 Task: Calculate the travel time from Charleston, South Carolina, to Myrtle Beach, South Carolina.
Action: Mouse moved to (285, 96)
Screenshot: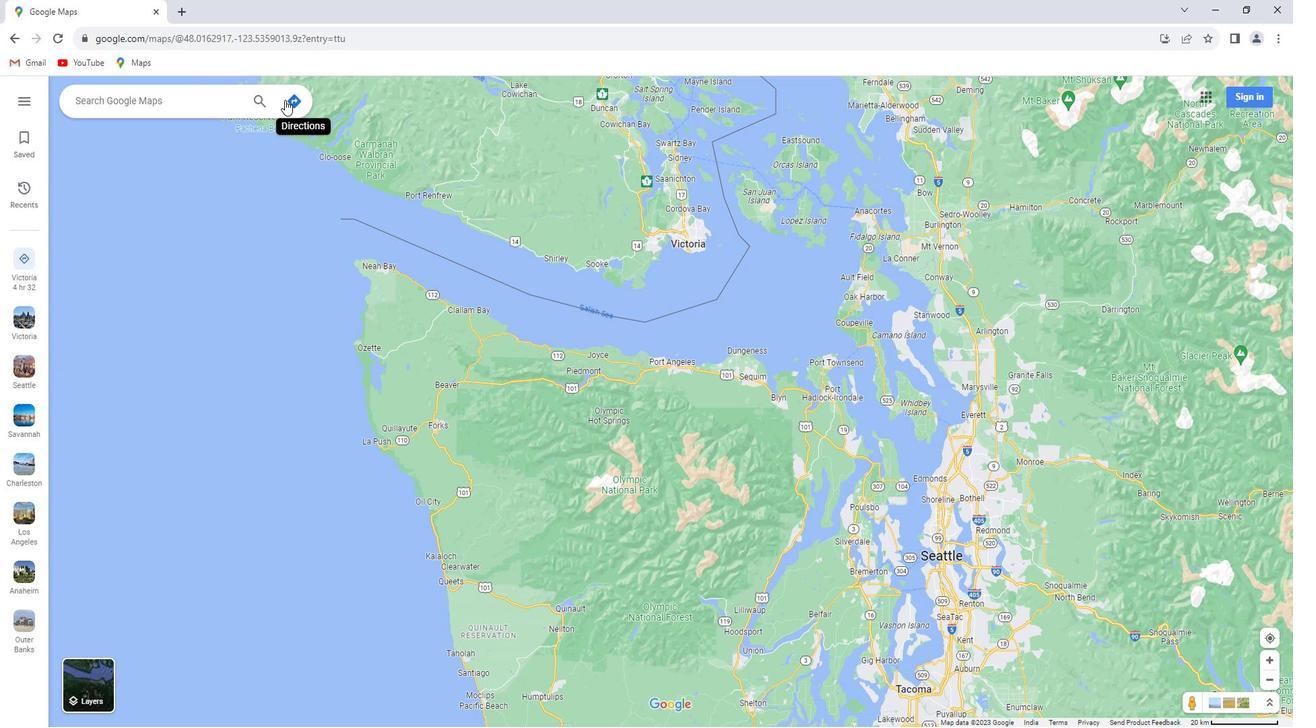 
Action: Mouse pressed left at (285, 96)
Screenshot: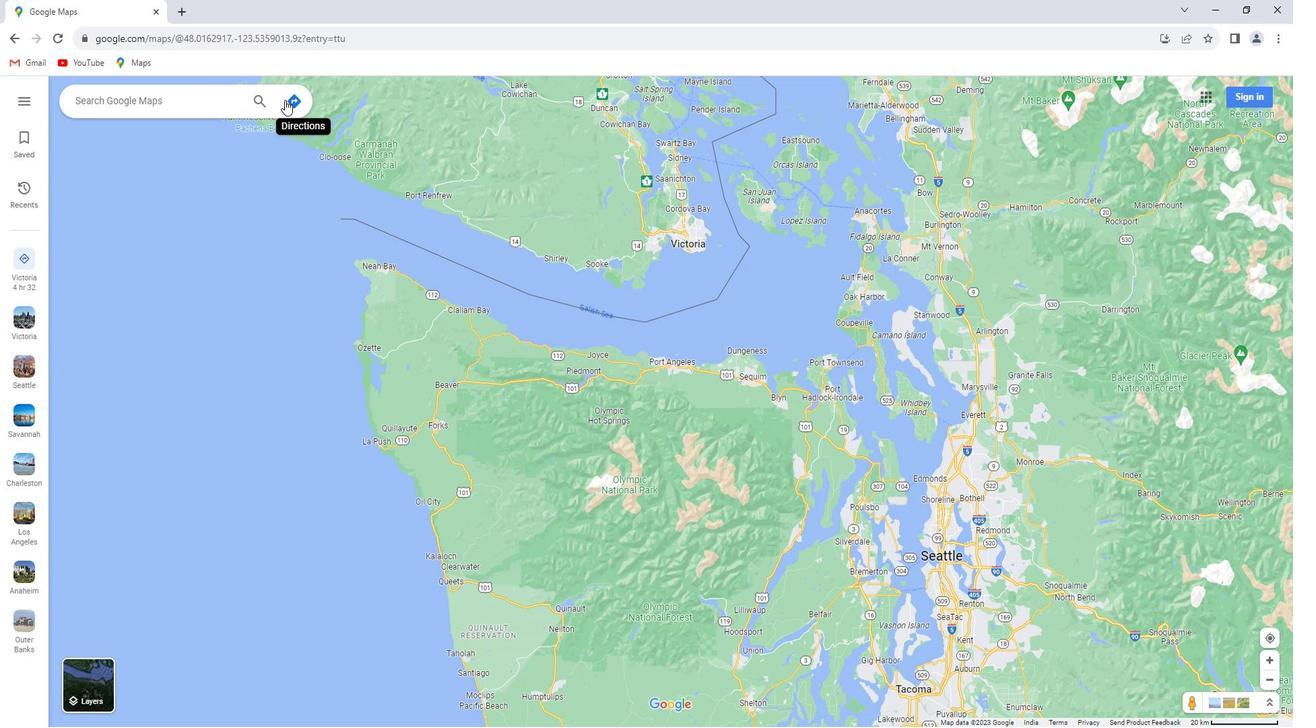 
Action: Mouse moved to (225, 145)
Screenshot: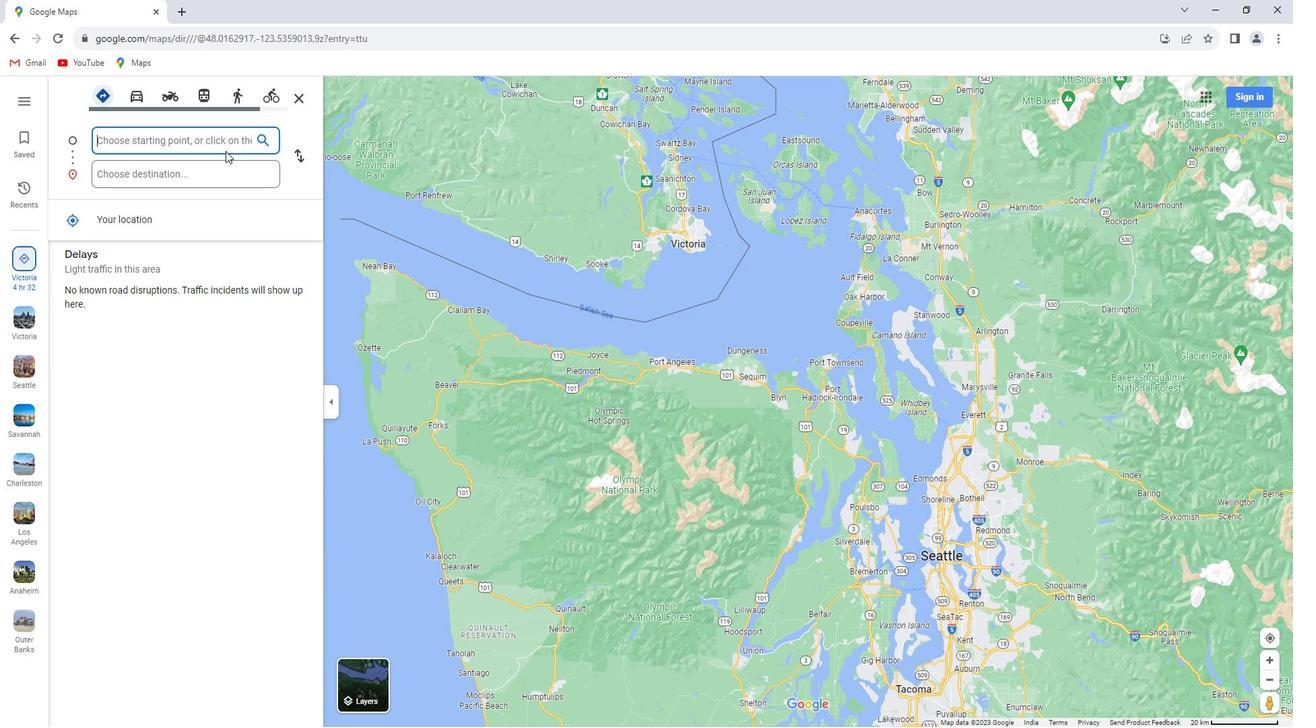 
Action: Key pressed <Key.shift>Charleston,<Key.space><Key.shift>South<Key.space><Key.shift>Carolina
Screenshot: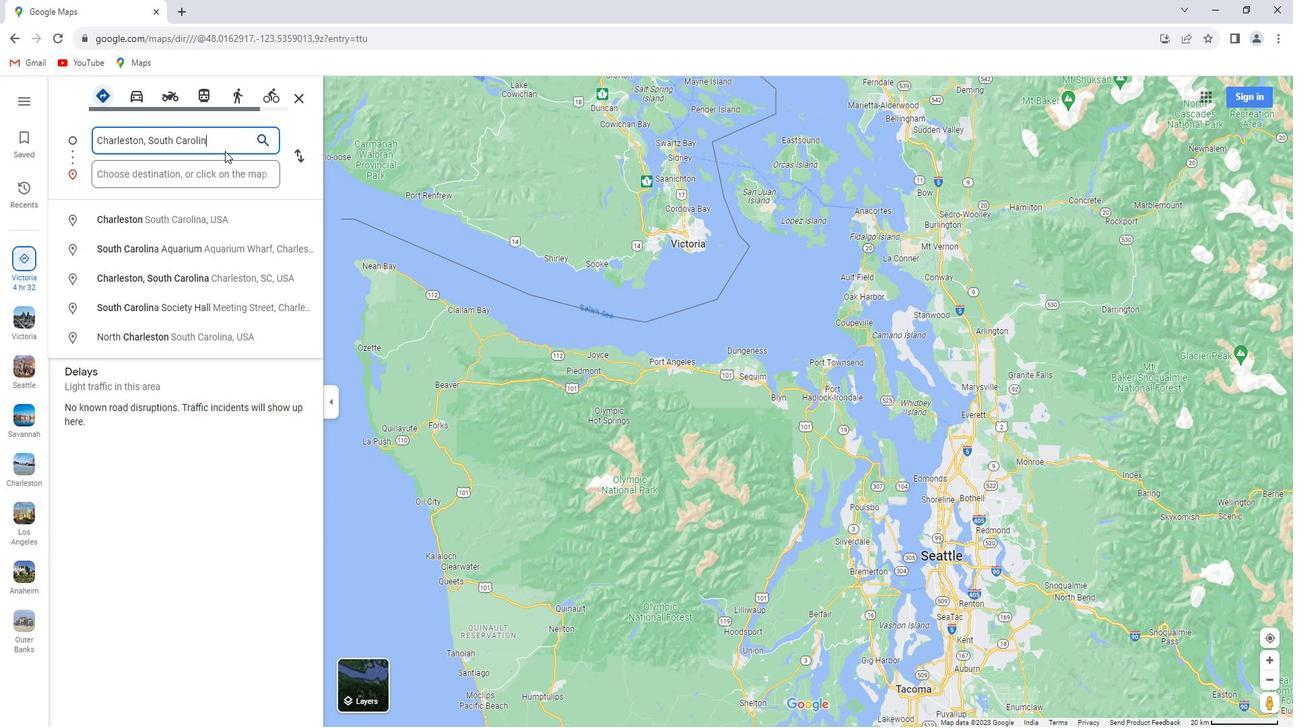 
Action: Mouse moved to (212, 167)
Screenshot: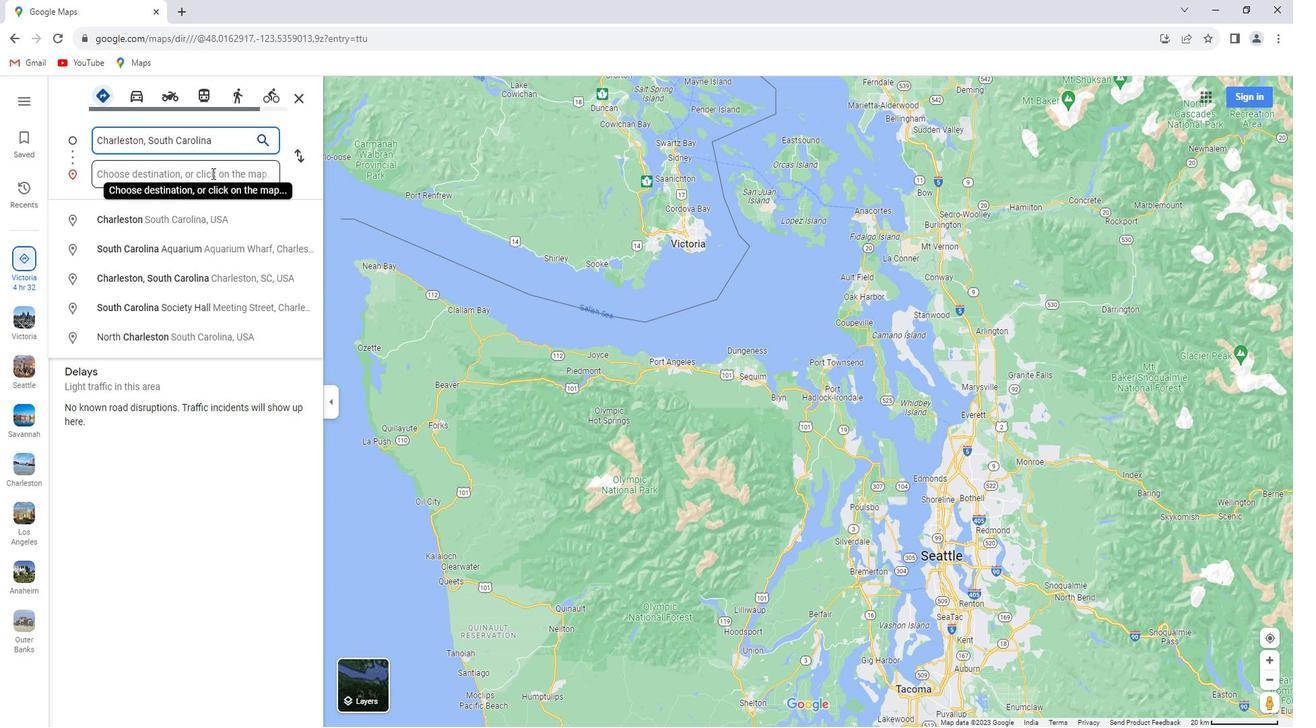 
Action: Mouse pressed left at (212, 167)
Screenshot: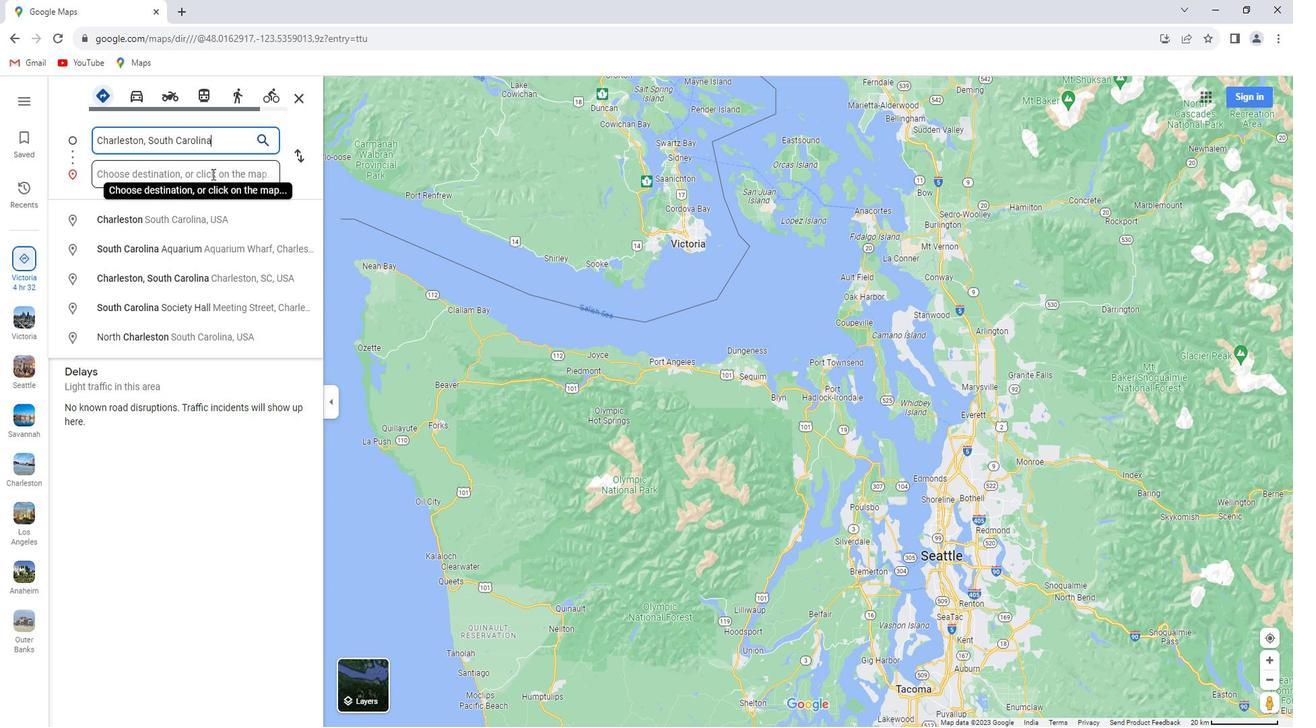 
Action: Key pressed <Key.shift>Myrtle<Key.space><Key.shift><Key.shift><Key.shift>Beach,<Key.space><Key.shift>South<Key.space><Key.shift>Carolina<Key.enter>
Screenshot: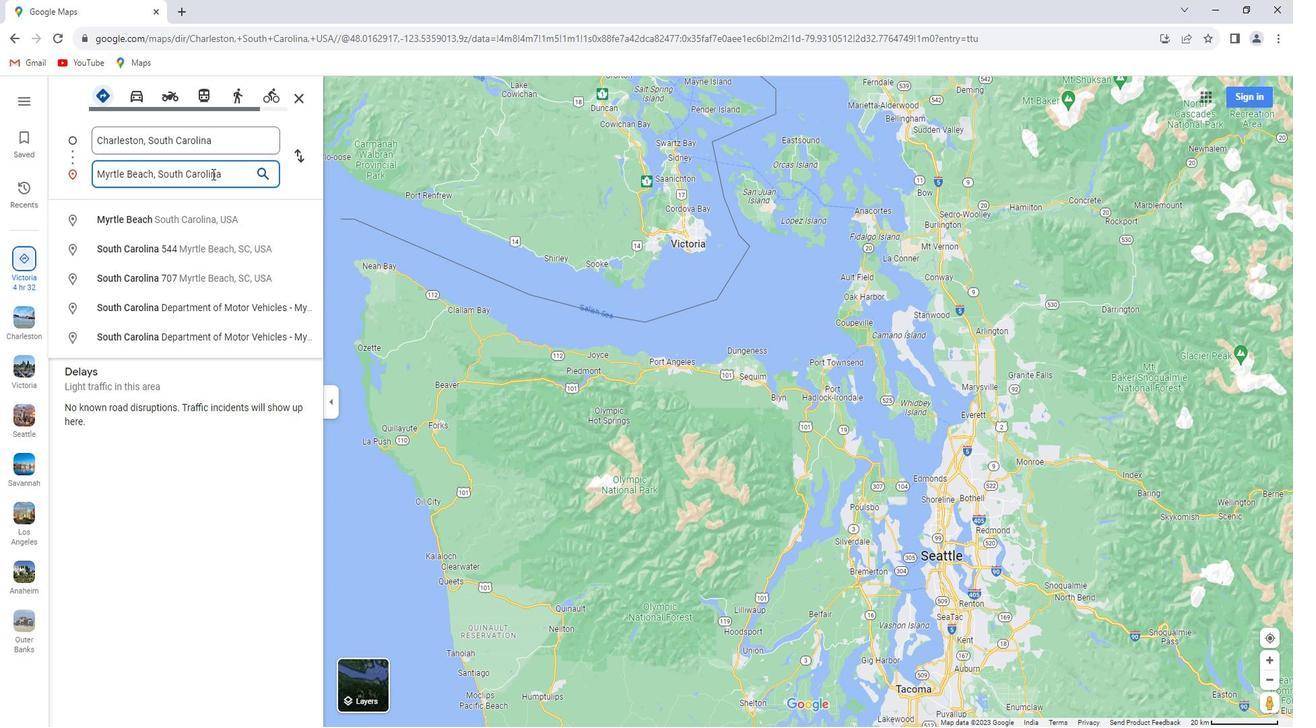 
Action: Mouse moved to (207, 206)
Screenshot: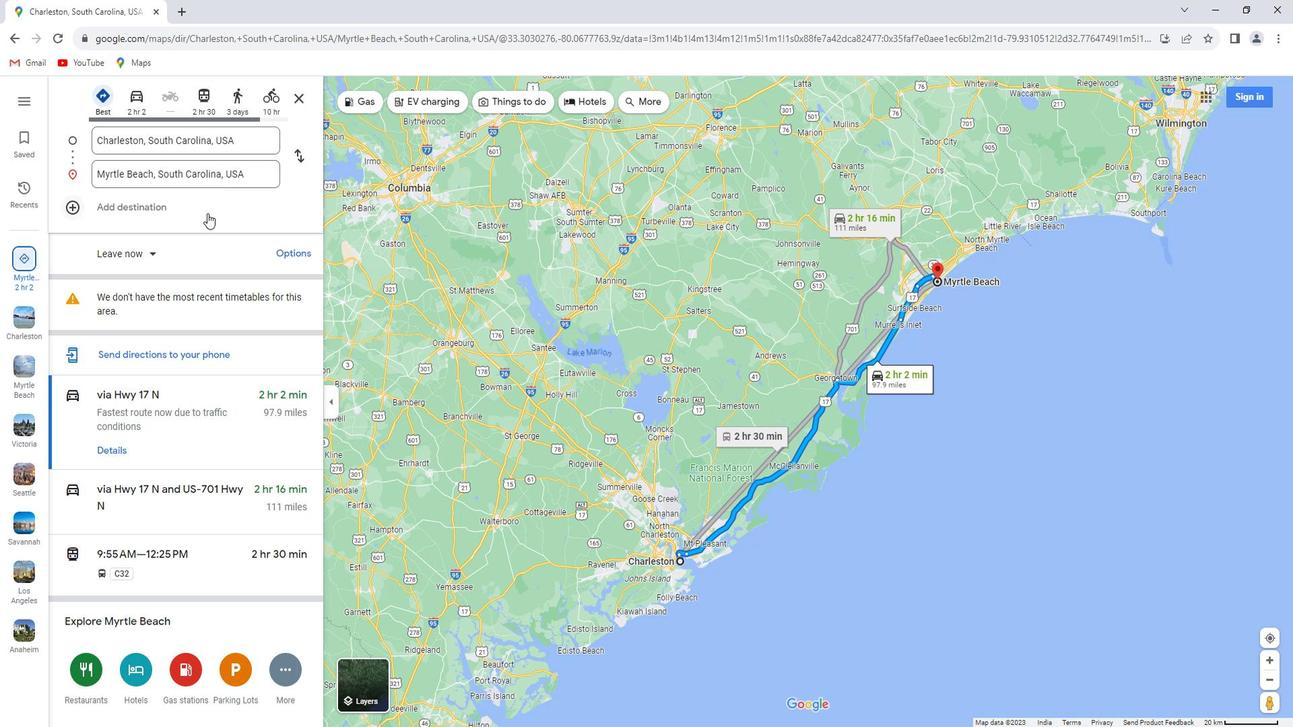 
